 Task: Plan a team-building charity fundraising event for the 28th at 7:30 PM 8:00 PM.
Action: Mouse moved to (45, 67)
Screenshot: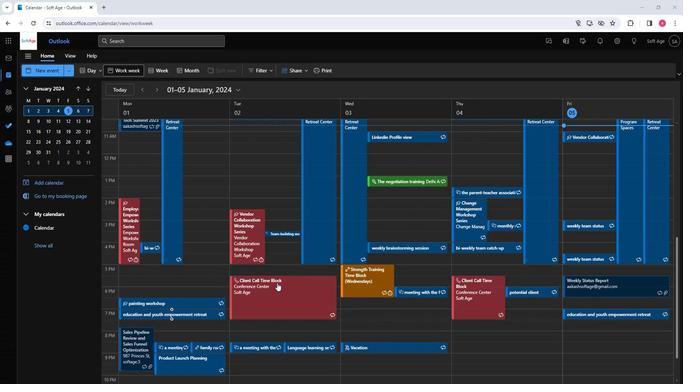
Action: Mouse pressed left at (45, 67)
Screenshot: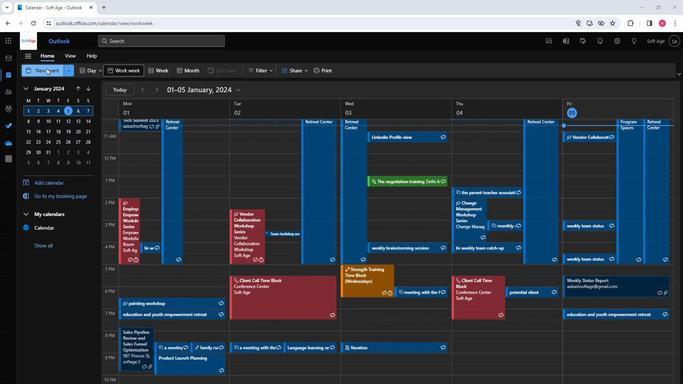 
Action: Mouse moved to (180, 177)
Screenshot: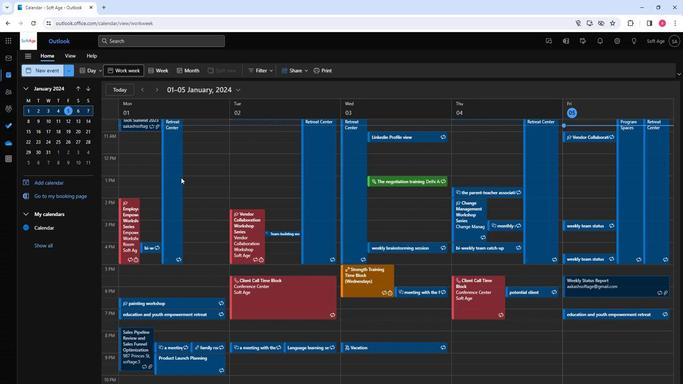 
Action: Key pressed <Key.shift>Team-<Key.shift>BUild<Key.backspace><Key.backspace><Key.backspace><Key.backspace>uilding<Key.space><Key.shift>Charity<Key.space><Key.shift>fundraising<Key.space><Key.shift><Key.shift><Key.shift><Key.shift><Key.shift><Key.shift><Key.shift><Key.shift><Key.shift><Key.shift><Key.shift><Key.shift><Key.shift>Event
Screenshot: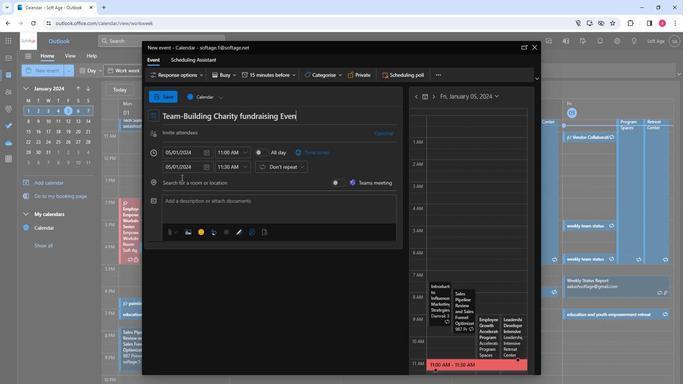 
Action: Mouse moved to (234, 135)
Screenshot: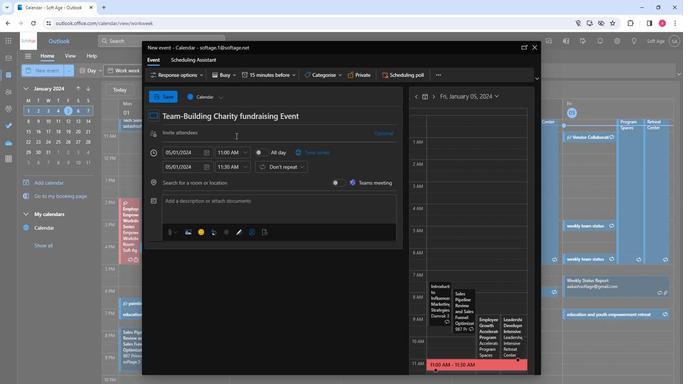 
Action: Key pressed <Key.backspace>
Screenshot: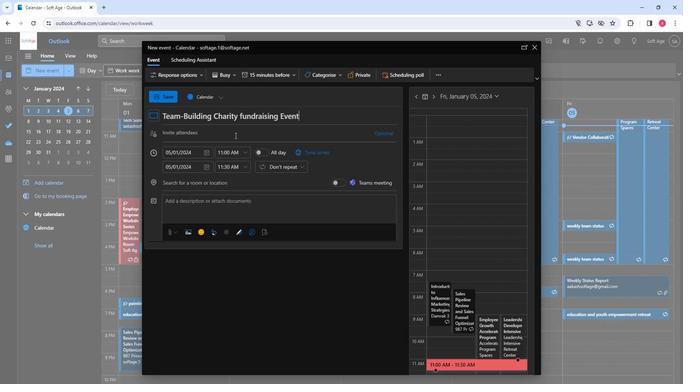 
Action: Mouse moved to (231, 132)
Screenshot: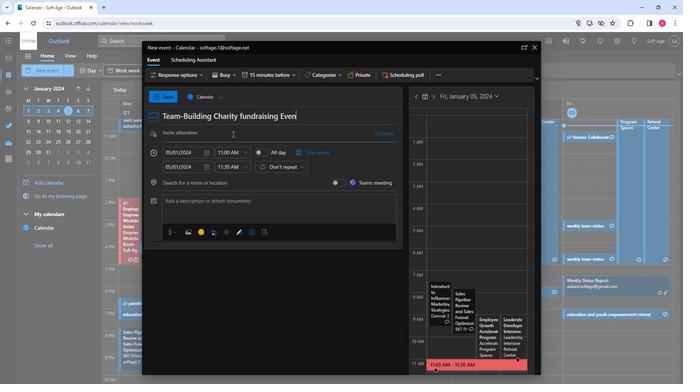 
Action: Key pressed <Key.backspace><Key.backspace><Key.backspace><Key.backspace>
Screenshot: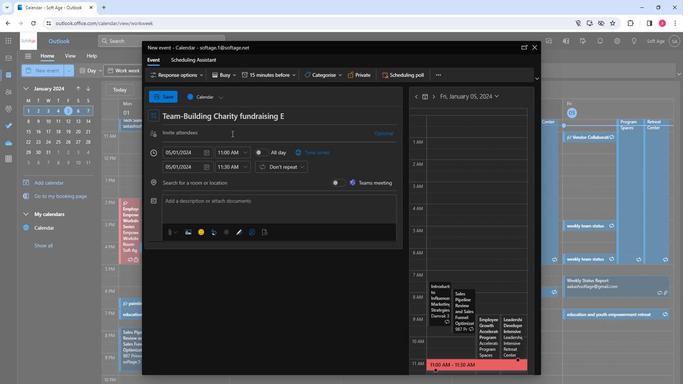
Action: Mouse pressed left at (231, 132)
Screenshot: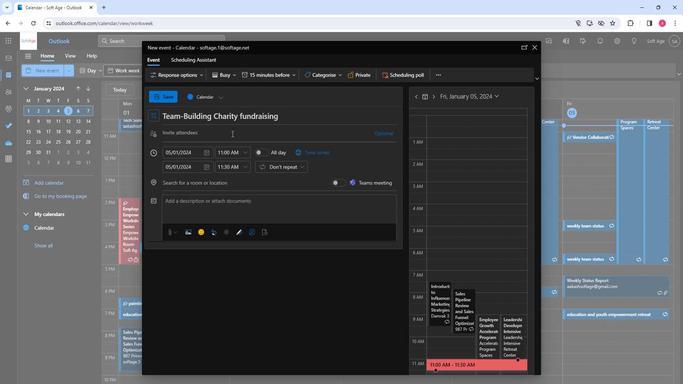 
Action: Key pressed so
Screenshot: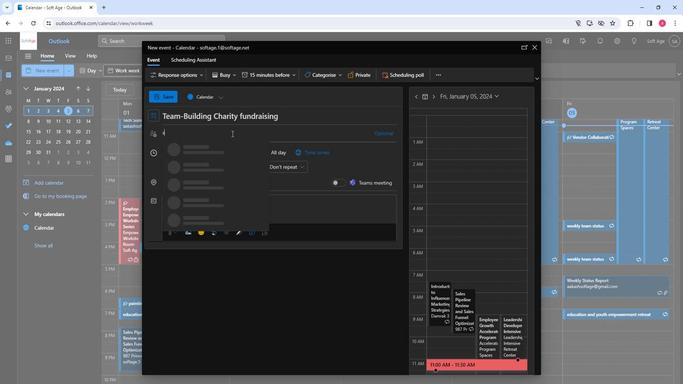 
Action: Mouse moved to (191, 149)
Screenshot: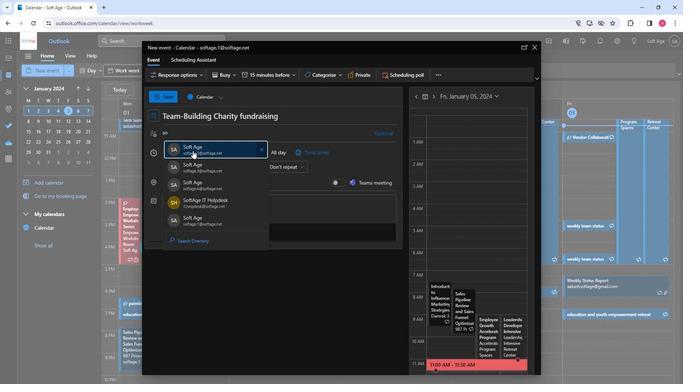 
Action: Mouse pressed left at (191, 149)
Screenshot: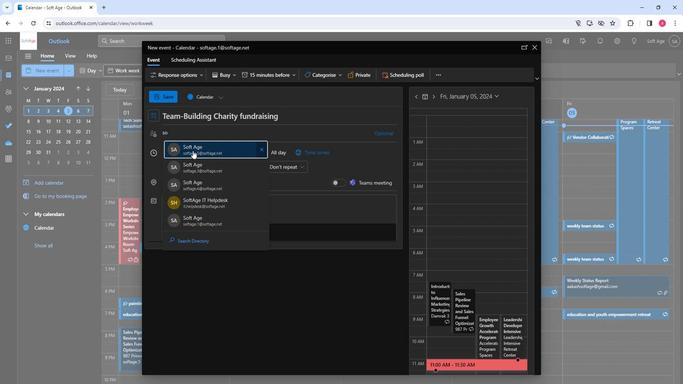 
Action: Mouse moved to (192, 150)
Screenshot: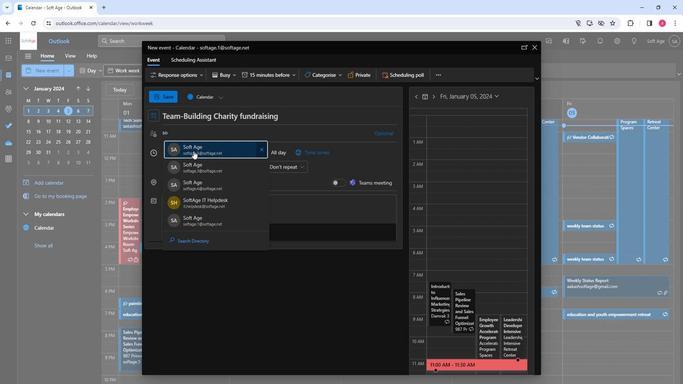 
Action: Key pressed so
Screenshot: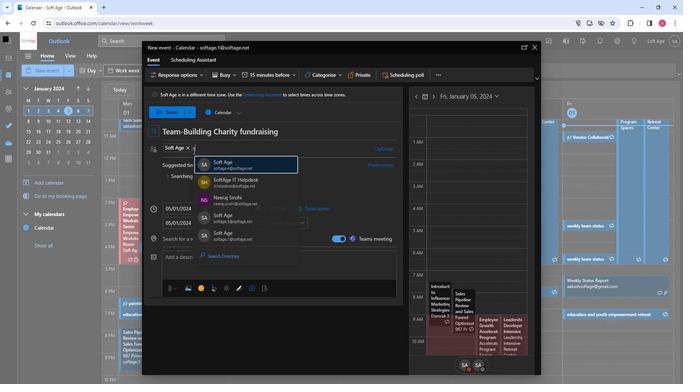 
Action: Mouse moved to (222, 184)
Screenshot: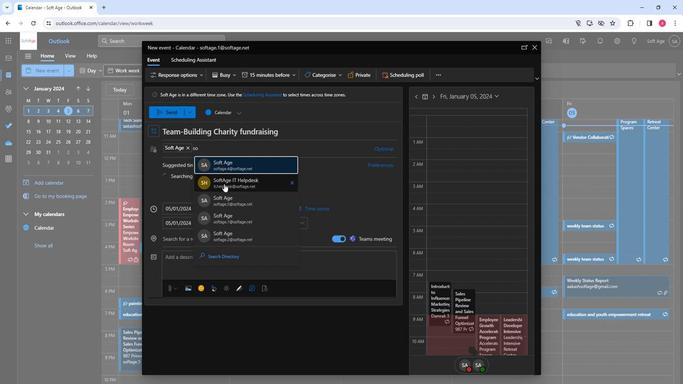 
Action: Mouse pressed left at (222, 184)
Screenshot: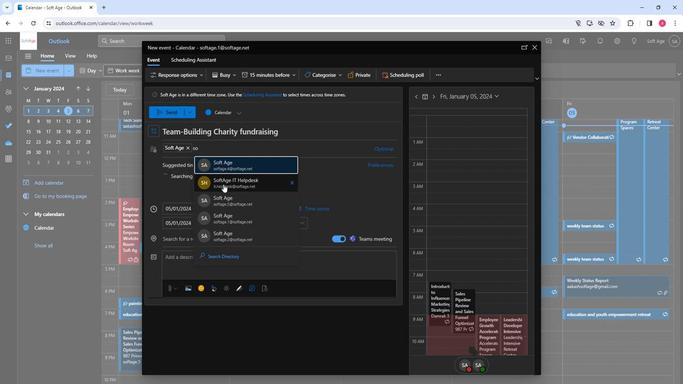
Action: Mouse moved to (252, 147)
Screenshot: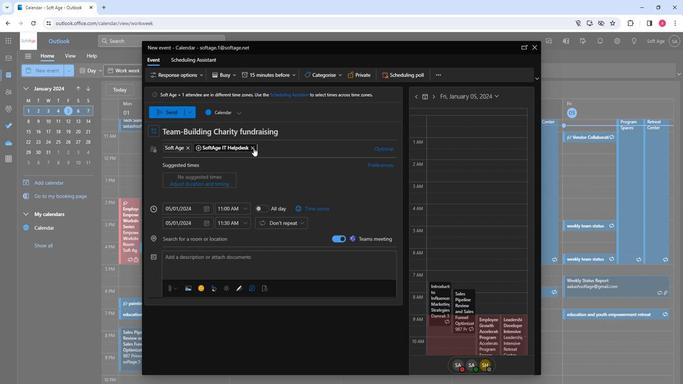 
Action: Mouse pressed left at (252, 147)
Screenshot: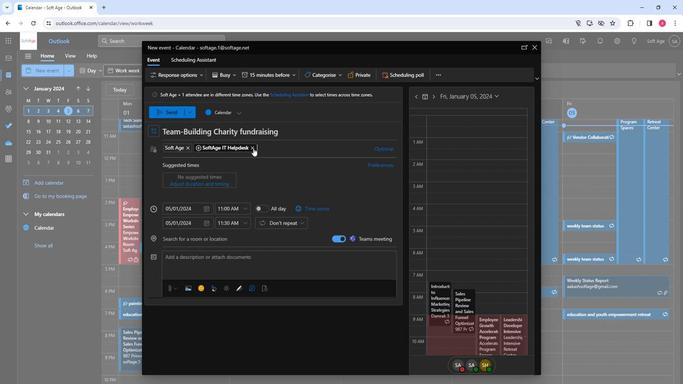 
Action: Mouse moved to (252, 148)
Screenshot: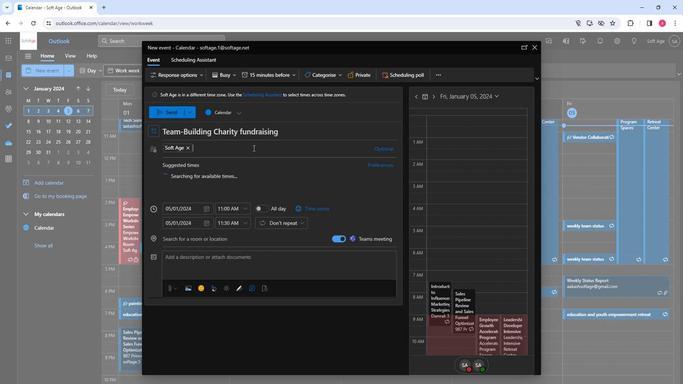 
Action: Key pressed so
Screenshot: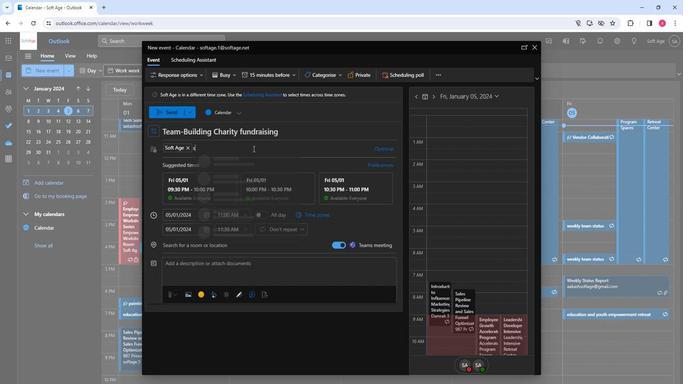 
Action: Mouse moved to (243, 183)
Screenshot: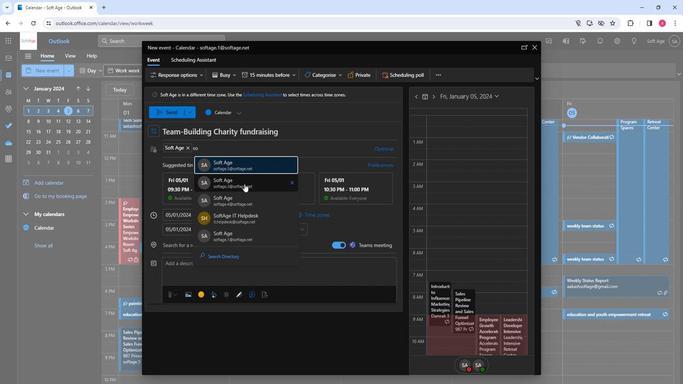 
Action: Mouse pressed left at (243, 183)
Screenshot: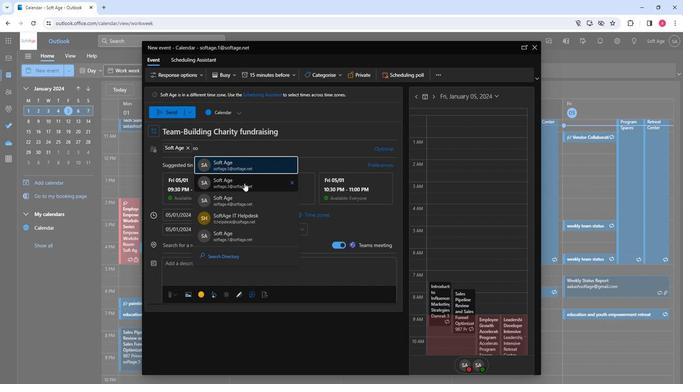 
Action: Mouse moved to (243, 184)
Screenshot: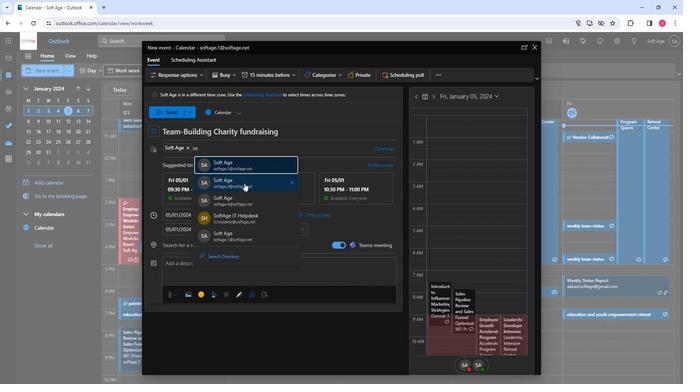 
Action: Key pressed so
Screenshot: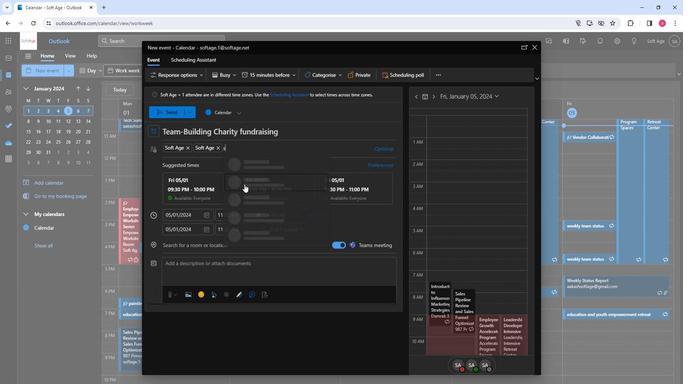 
Action: Mouse moved to (256, 196)
Screenshot: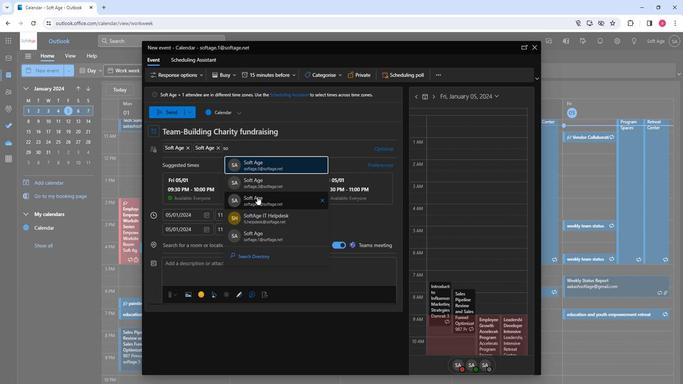 
Action: Mouse pressed left at (256, 196)
Screenshot: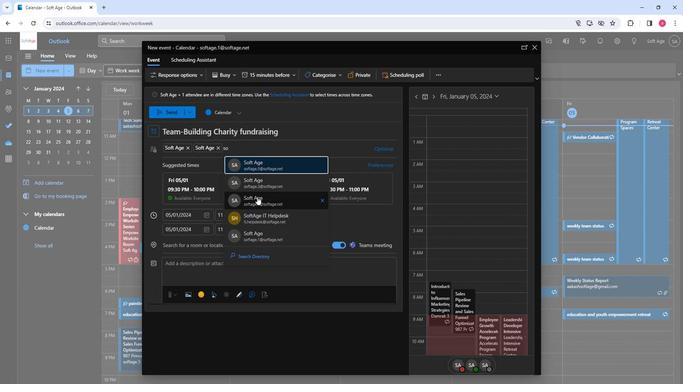
Action: Mouse moved to (204, 211)
Screenshot: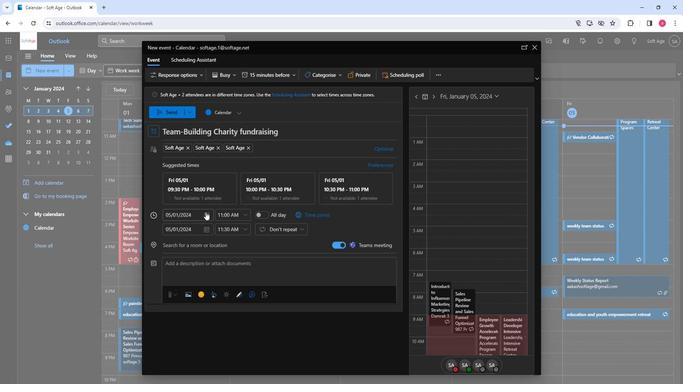 
Action: Mouse pressed left at (204, 211)
Screenshot: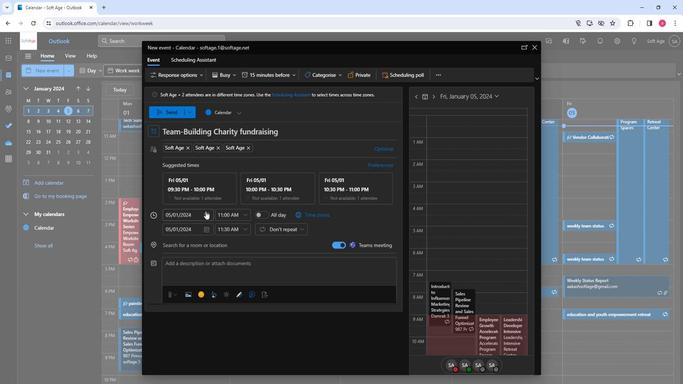 
Action: Mouse moved to (227, 282)
Screenshot: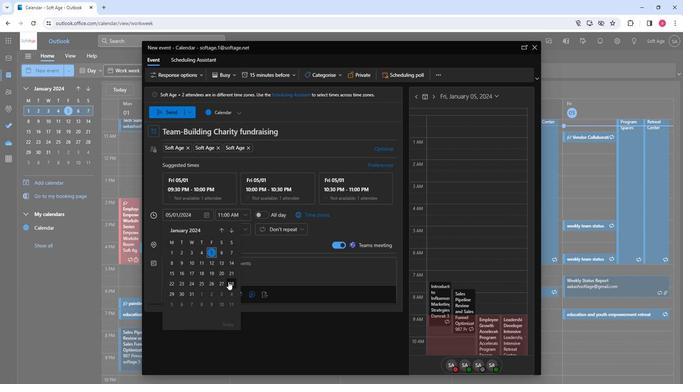 
Action: Mouse pressed left at (227, 282)
Screenshot: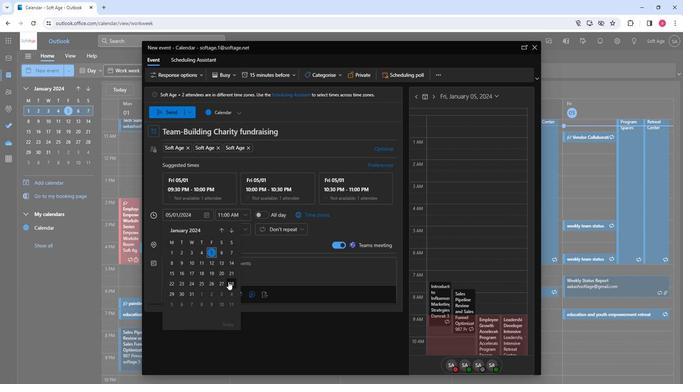 
Action: Mouse moved to (243, 211)
Screenshot: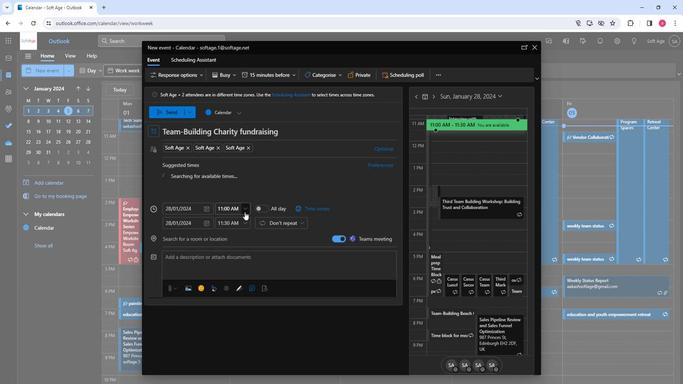 
Action: Mouse pressed left at (243, 211)
Screenshot: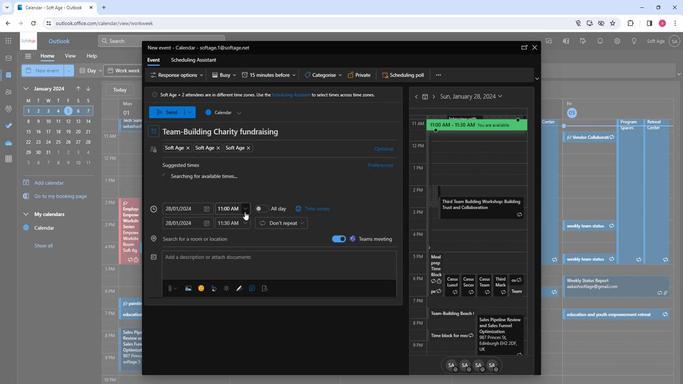 
Action: Mouse moved to (236, 244)
Screenshot: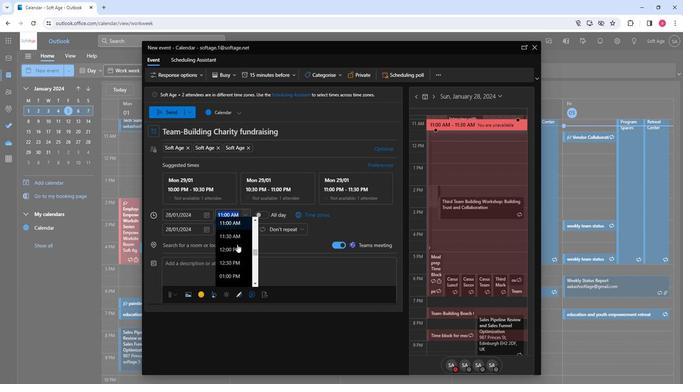 
Action: Mouse scrolled (236, 244) with delta (0, 0)
Screenshot: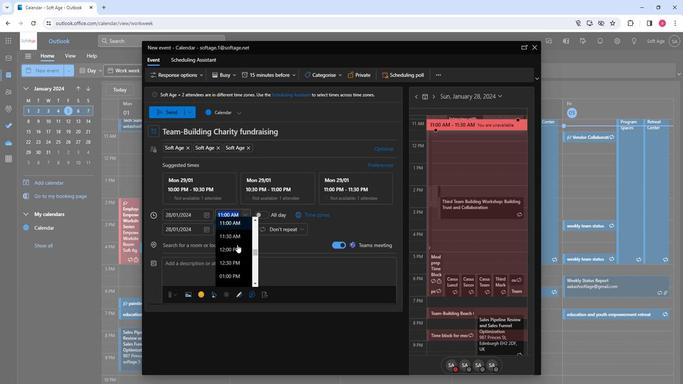 
Action: Mouse scrolled (236, 244) with delta (0, 0)
Screenshot: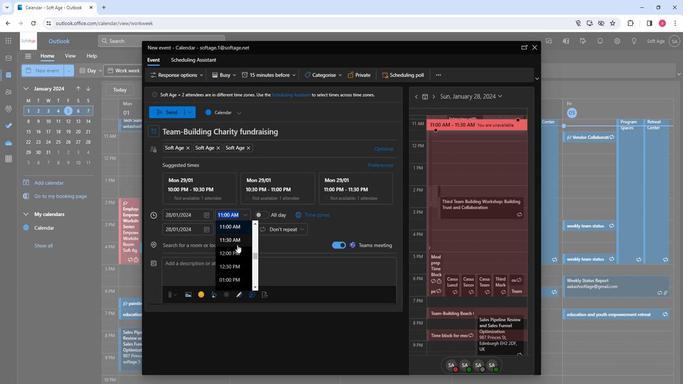 
Action: Mouse moved to (231, 254)
Screenshot: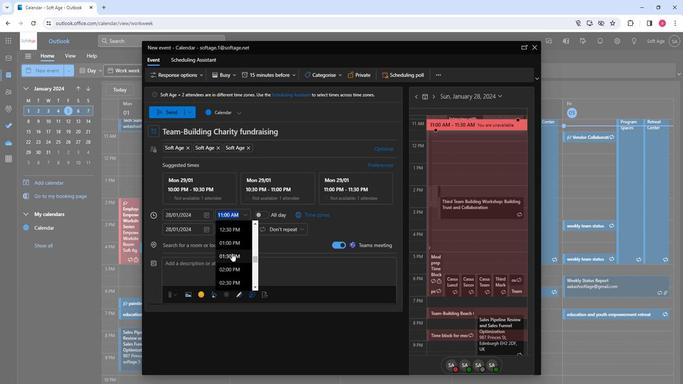 
Action: Mouse scrolled (231, 253) with delta (0, 0)
Screenshot: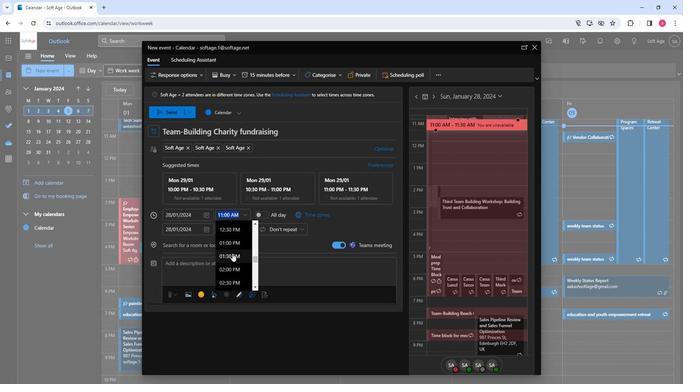 
Action: Mouse scrolled (231, 253) with delta (0, 0)
Screenshot: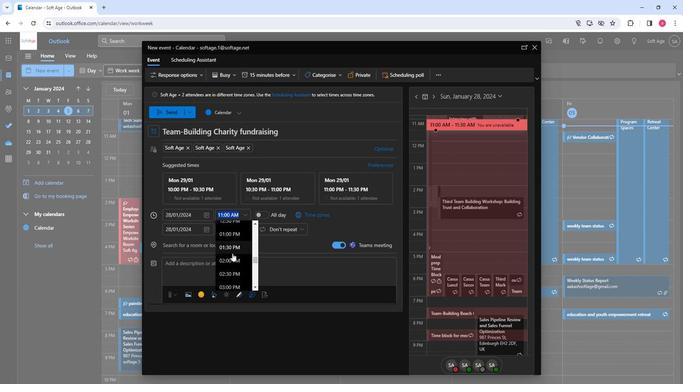 
Action: Mouse moved to (232, 251)
Screenshot: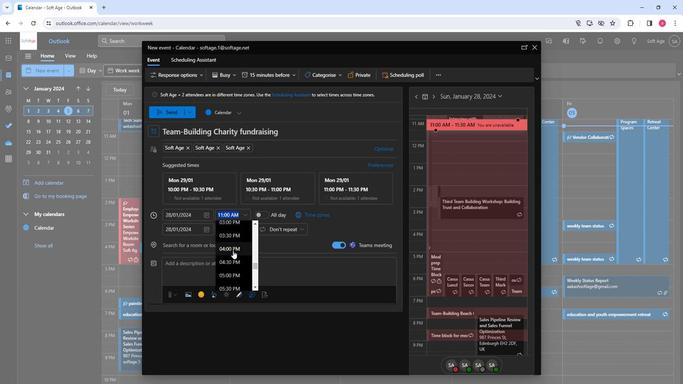 
Action: Mouse scrolled (232, 250) with delta (0, 0)
Screenshot: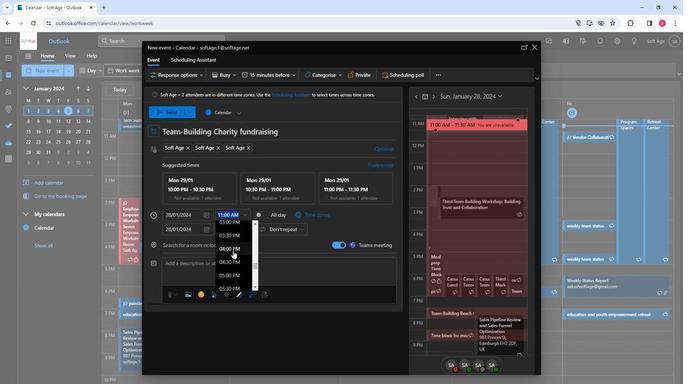 
Action: Mouse scrolled (232, 250) with delta (0, 0)
Screenshot: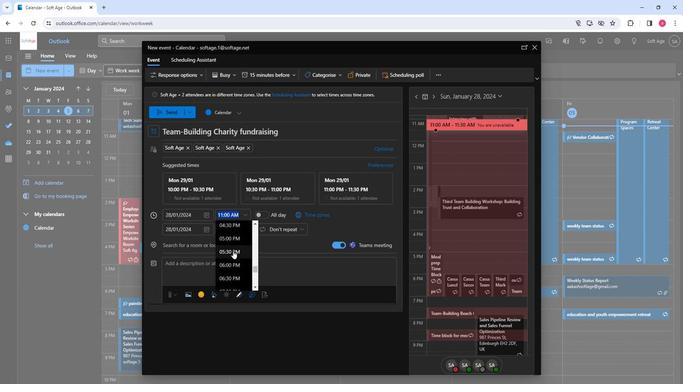 
Action: Mouse moved to (229, 268)
Screenshot: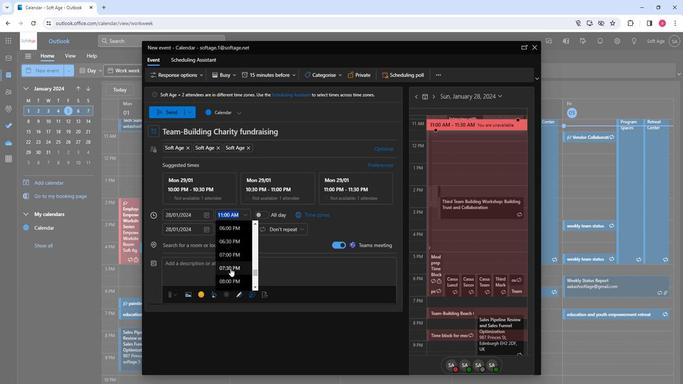 
Action: Mouse pressed left at (229, 268)
Screenshot: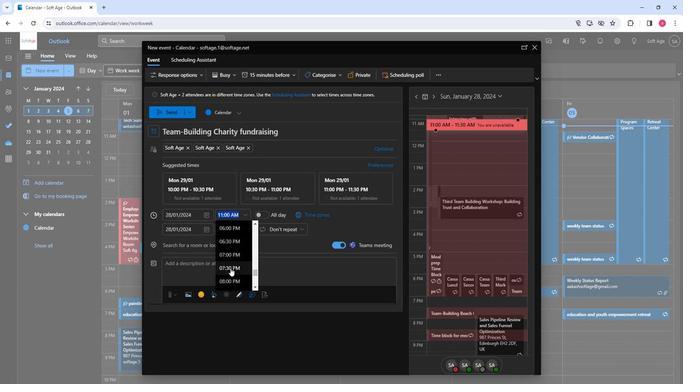 
Action: Mouse moved to (209, 247)
Screenshot: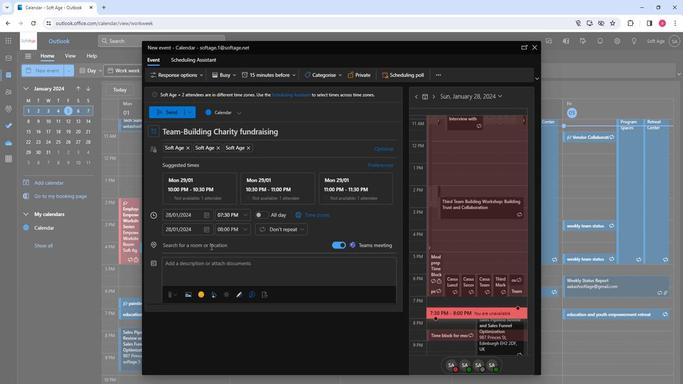 
Action: Mouse pressed left at (209, 247)
Screenshot: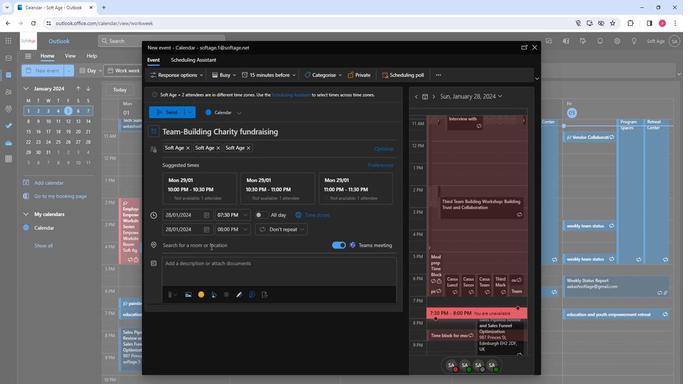 
Action: Key pressed so<Key.backspace>
Screenshot: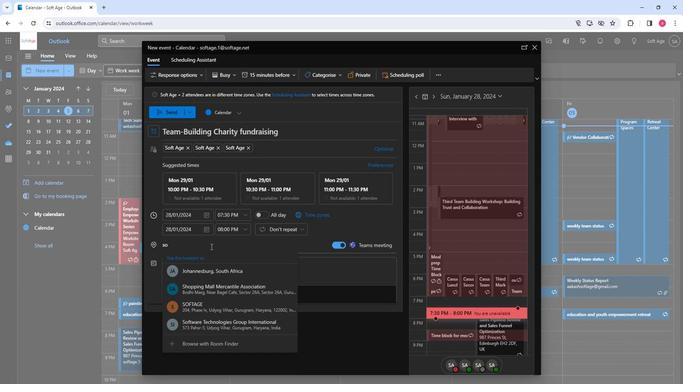 
Action: Mouse moved to (211, 247)
Screenshot: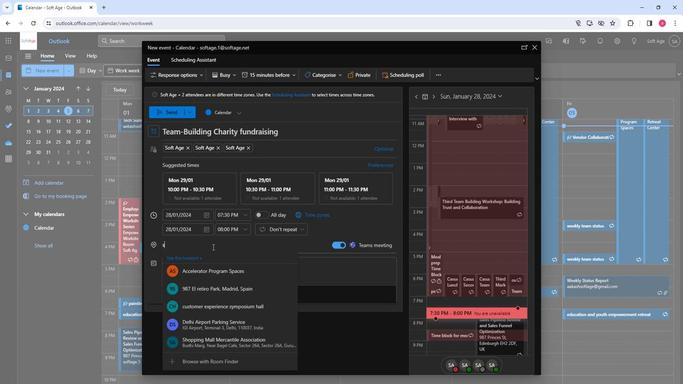 
Action: Key pressed <Key.backspace>
Screenshot: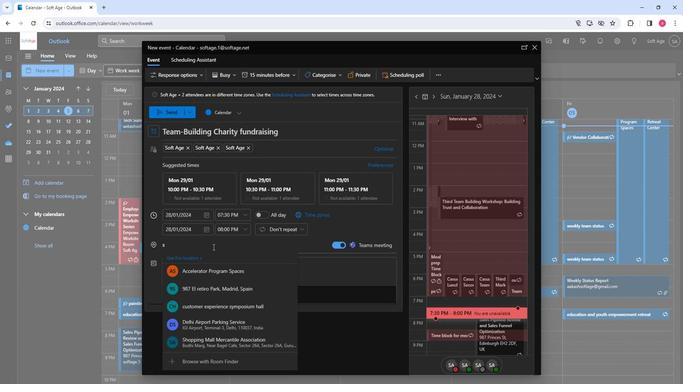
Action: Mouse moved to (219, 307)
Screenshot: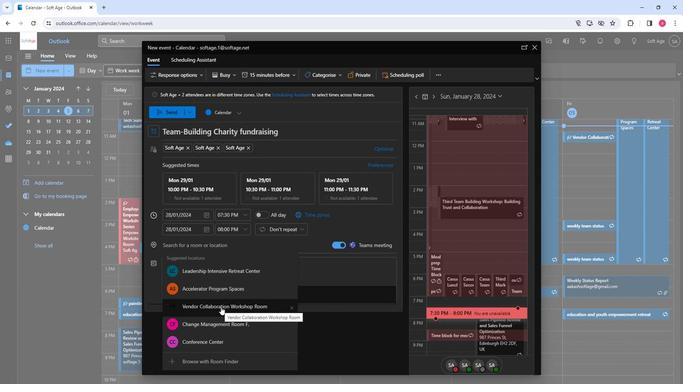 
Action: Mouse pressed left at (219, 307)
Screenshot: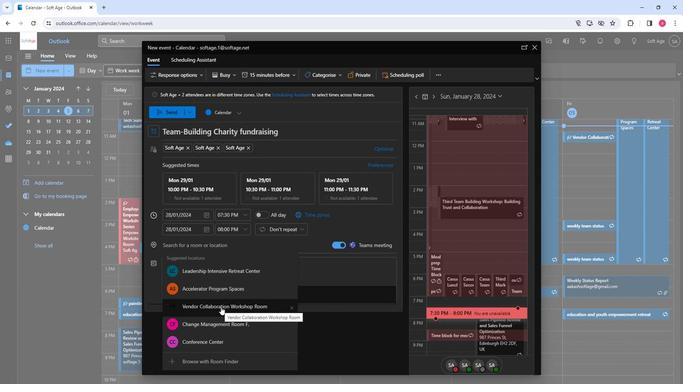
Action: Mouse moved to (198, 258)
Screenshot: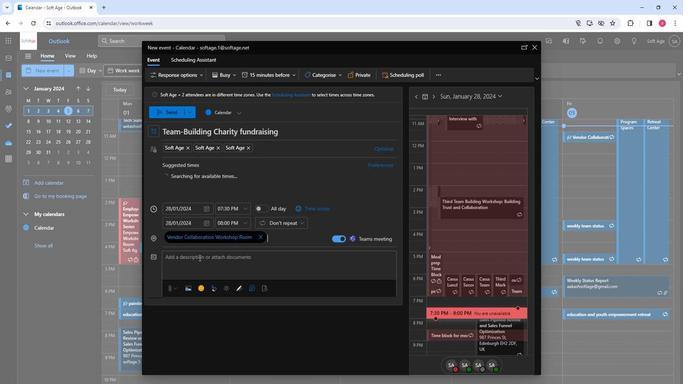 
Action: Mouse pressed left at (198, 258)
Screenshot: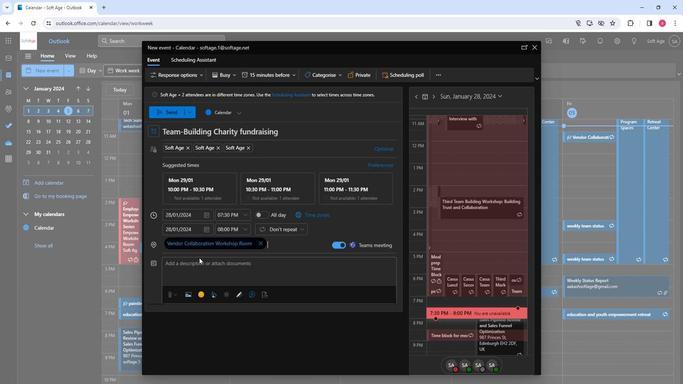 
Action: Mouse moved to (186, 268)
Screenshot: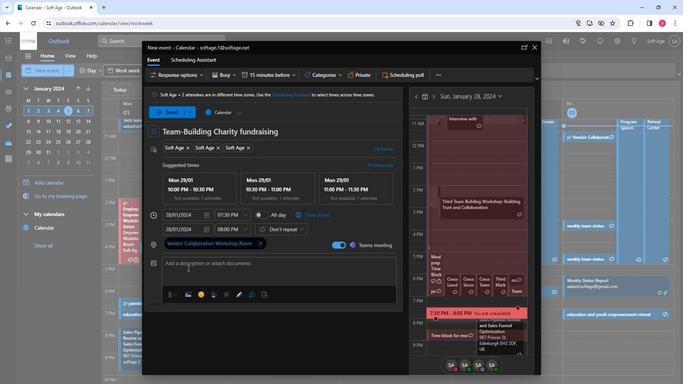 
Action: Mouse pressed left at (186, 268)
Screenshot: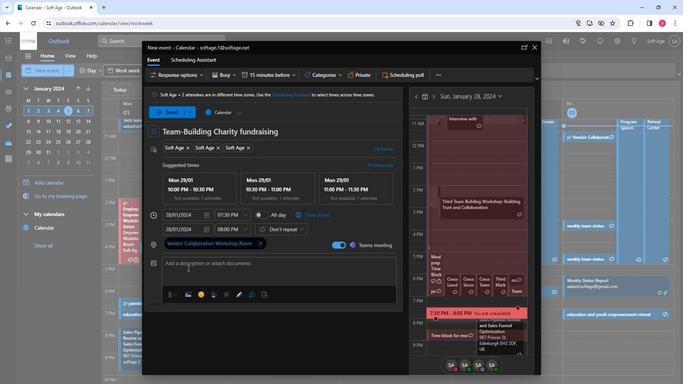 
Action: Mouse moved to (186, 268)
Screenshot: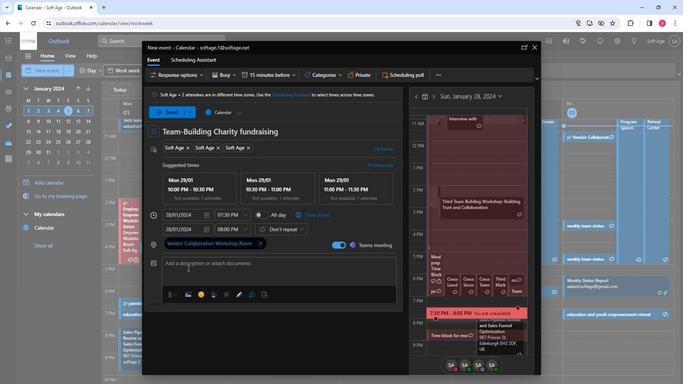 
Action: Key pressed <Key.shift>Empower<Key.space>your<Key.space>team<Key.space>and<Key.space>make<Key.space>a<Key.space>difference<Key.space>with<Key.space>a<Key.space>charity<Key.space>fundraising<Key.space>event<Key.shift>
Screenshot: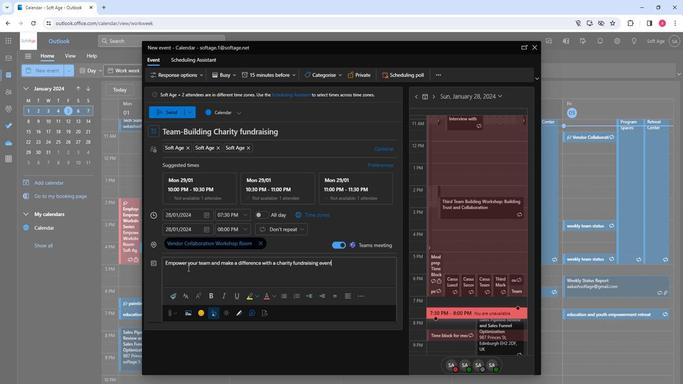 
Action: Mouse moved to (184, 267)
Screenshot: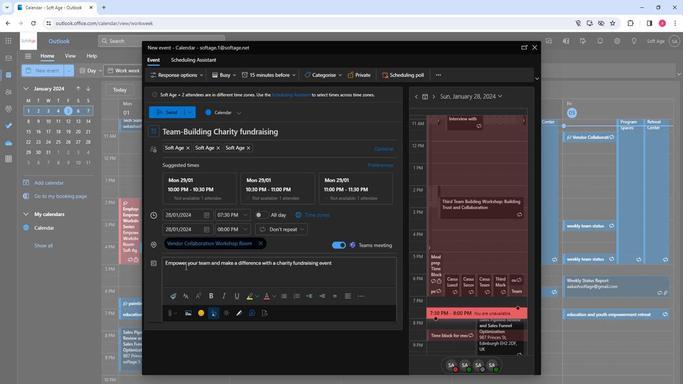 
Action: Key pressed !<Key.space><Key.shift>Strengthen<Key.space>bonds<Key.space>while<Key.space>collaboratively<Key.space>raising<Key.space>funds<Key.space>for<Key.space>a<Key.space>meaningful<Key.space>cause,<Key.space>fostering<Key.space>a<Key.space>sense<Key.space>of<Key.space>purpose<Key.space>and<Key.space>unity.
Screenshot: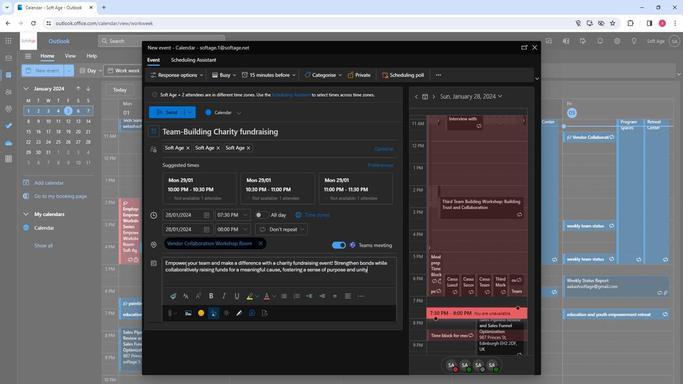 
Action: Mouse moved to (209, 270)
Screenshot: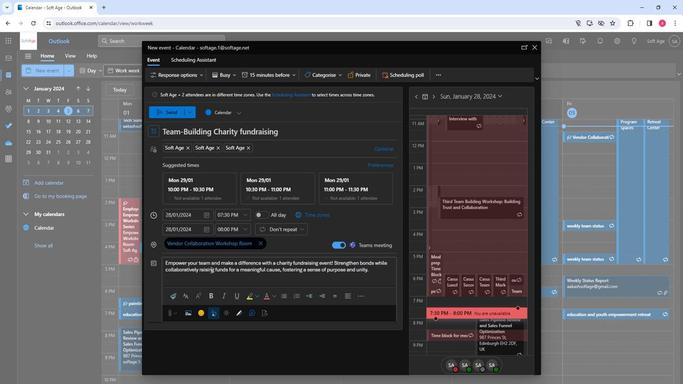 
Action: Mouse pressed left at (209, 270)
Screenshot: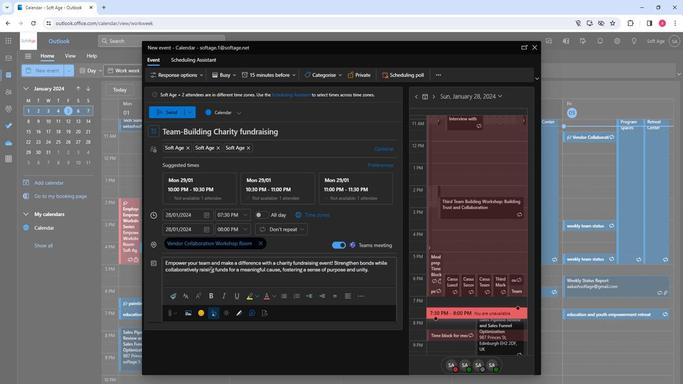 
Action: Mouse pressed left at (209, 270)
Screenshot: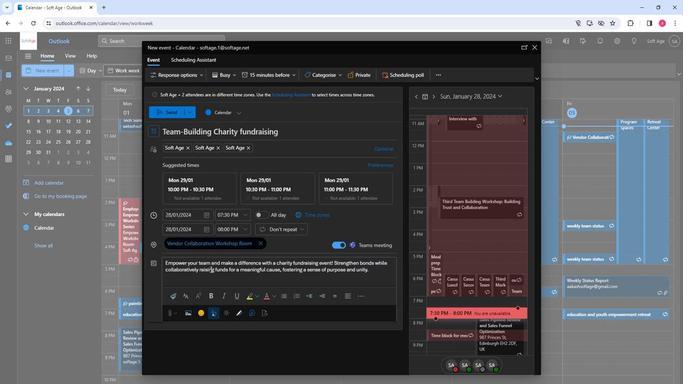 
Action: Mouse pressed left at (209, 270)
Screenshot: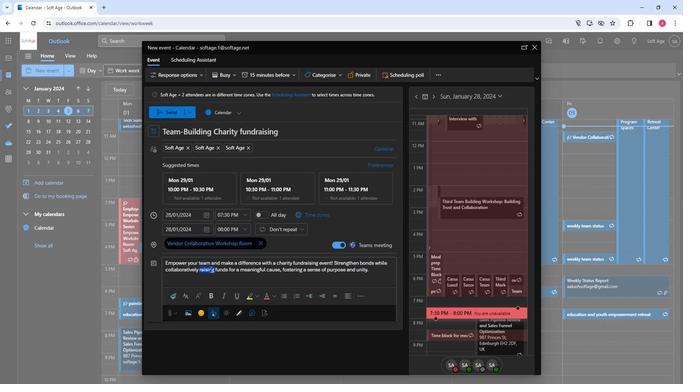 
Action: Mouse pressed left at (209, 270)
Screenshot: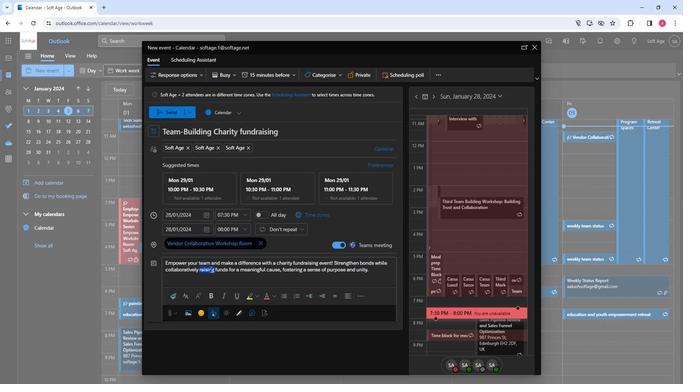 
Action: Mouse moved to (186, 298)
Screenshot: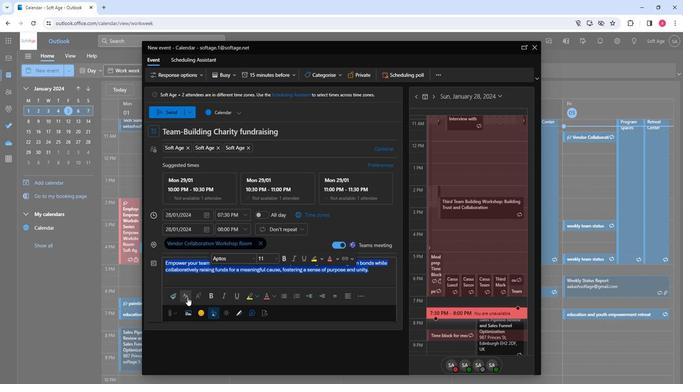 
Action: Mouse pressed left at (186, 298)
Screenshot: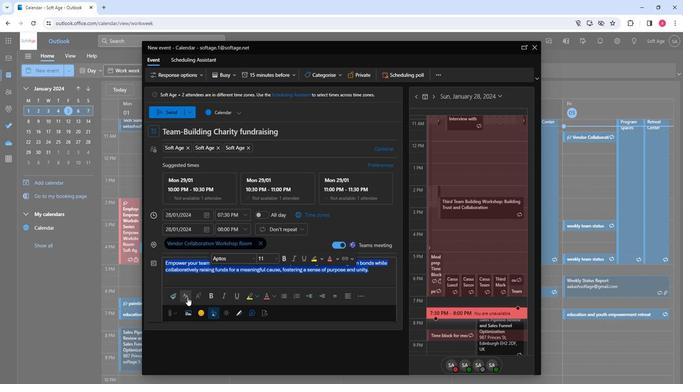 
Action: Mouse moved to (219, 259)
Screenshot: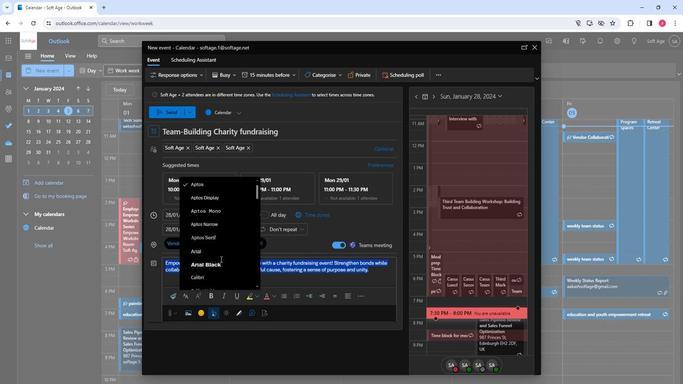 
Action: Mouse scrolled (219, 259) with delta (0, 0)
Screenshot: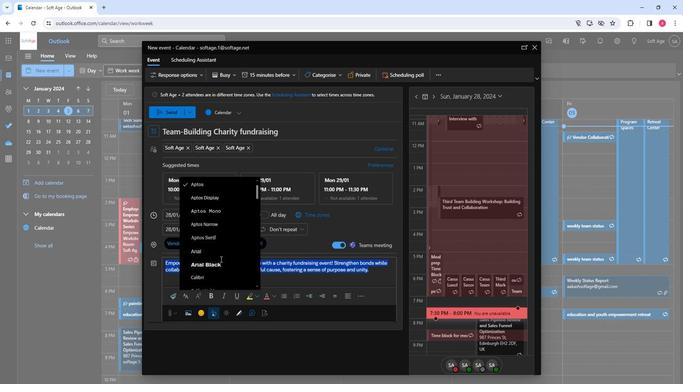 
Action: Mouse scrolled (219, 259) with delta (0, 0)
Screenshot: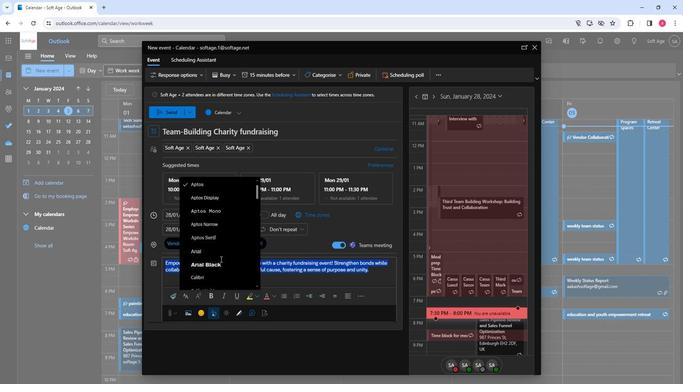 
Action: Mouse moved to (220, 258)
Screenshot: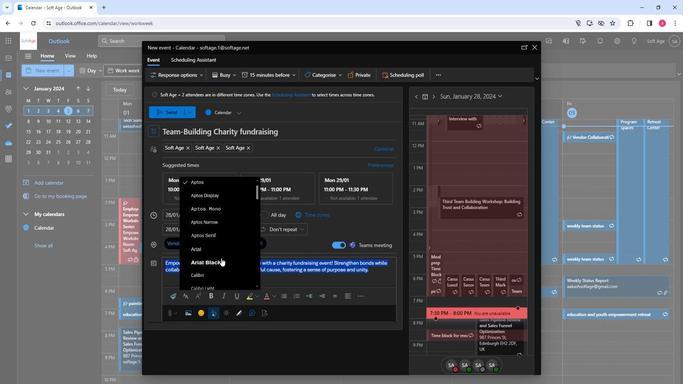 
Action: Mouse scrolled (220, 258) with delta (0, 0)
Screenshot: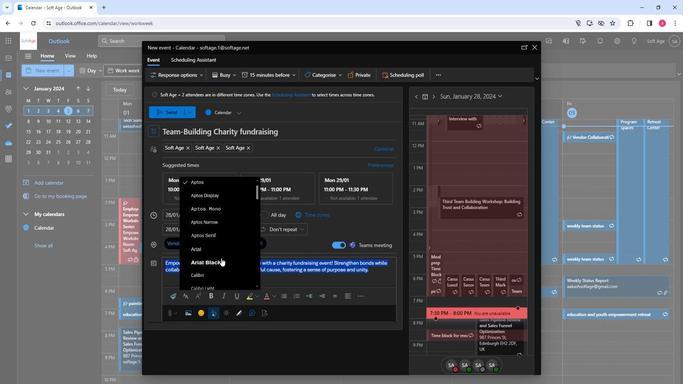 
Action: Mouse moved to (209, 235)
Screenshot: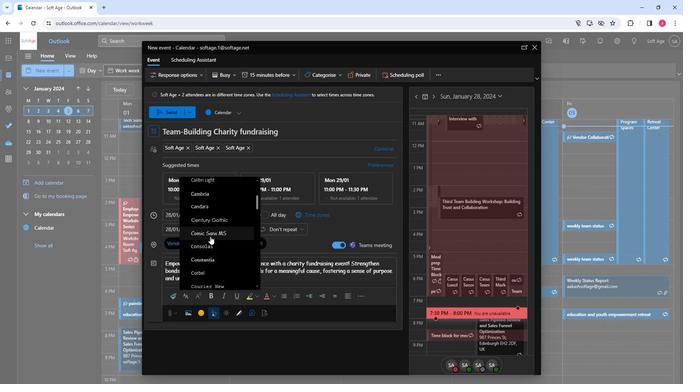 
Action: Mouse pressed left at (209, 235)
Screenshot: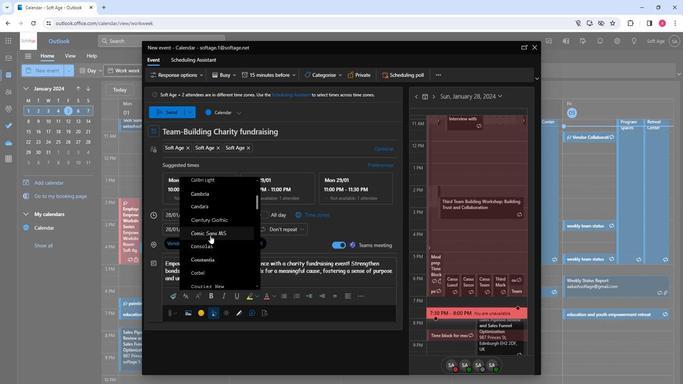 
Action: Mouse moved to (224, 293)
Screenshot: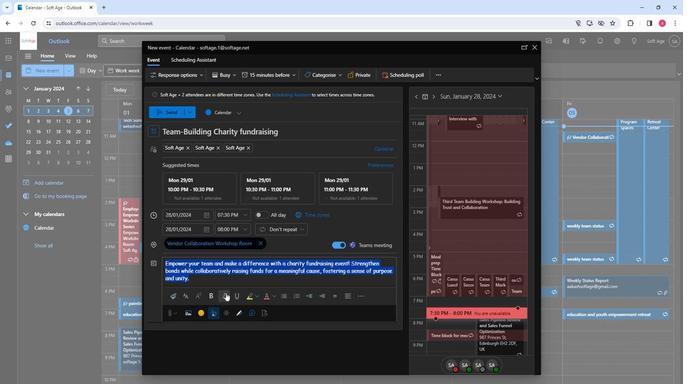 
Action: Mouse pressed left at (224, 293)
Screenshot: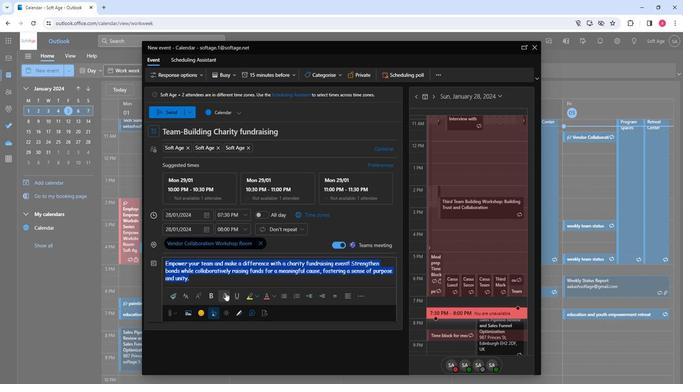 
Action: Mouse moved to (257, 294)
Screenshot: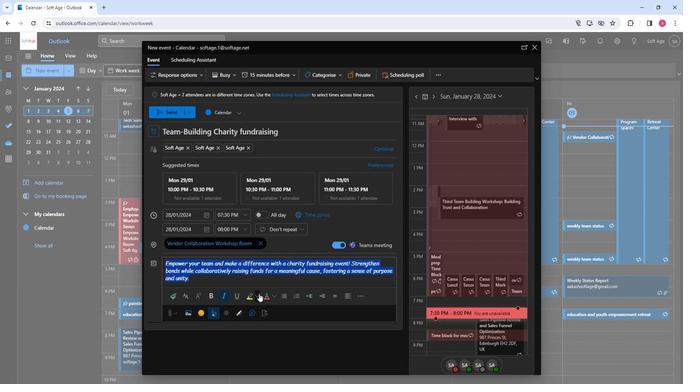
Action: Mouse pressed left at (257, 294)
Screenshot: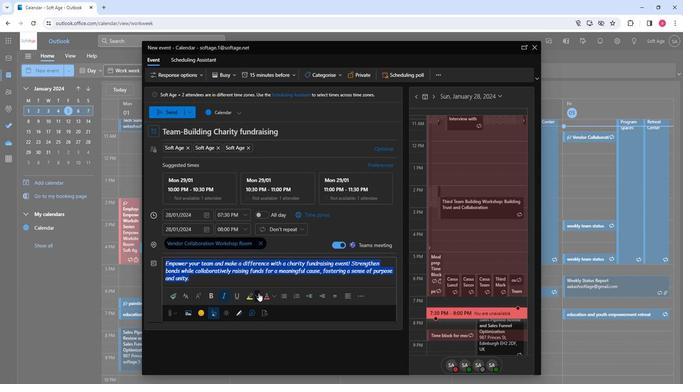 
Action: Mouse moved to (262, 310)
Screenshot: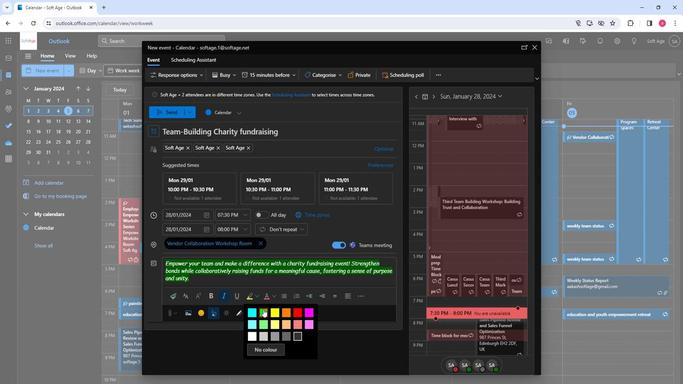 
Action: Mouse pressed left at (262, 310)
Screenshot: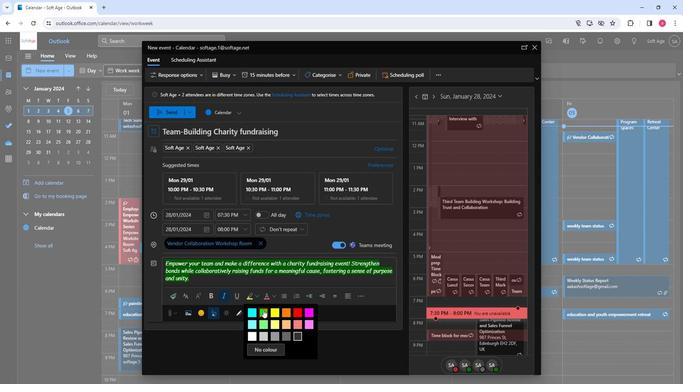 
Action: Mouse moved to (317, 295)
Screenshot: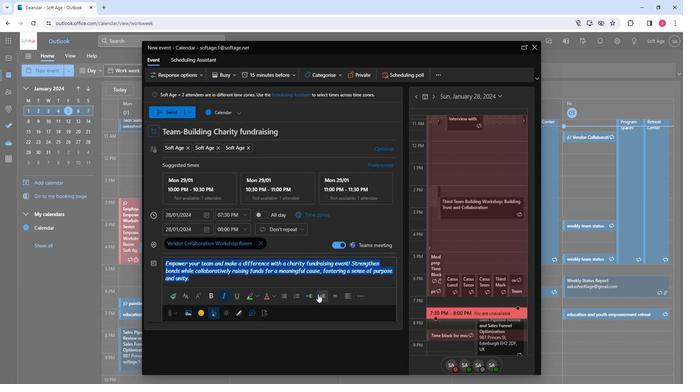 
Action: Mouse pressed left at (317, 295)
Screenshot: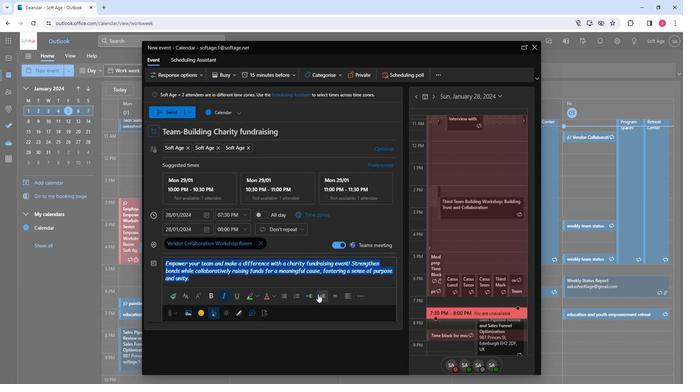 
Action: Mouse moved to (292, 282)
Screenshot: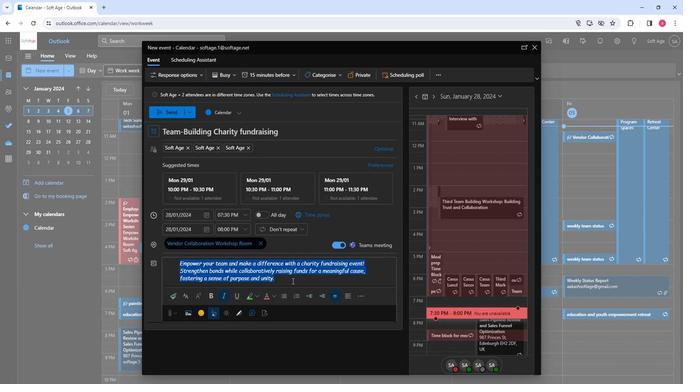
Action: Mouse pressed left at (292, 282)
Screenshot: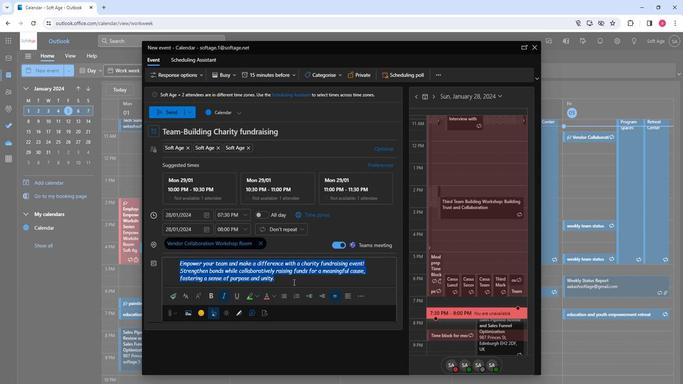 
Action: Mouse moved to (167, 110)
Screenshot: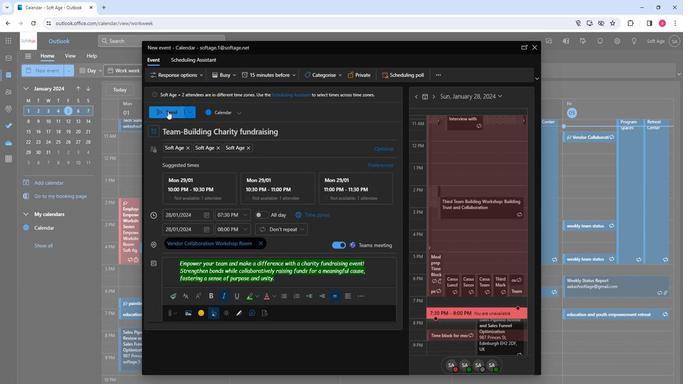
Action: Mouse pressed left at (167, 110)
Screenshot: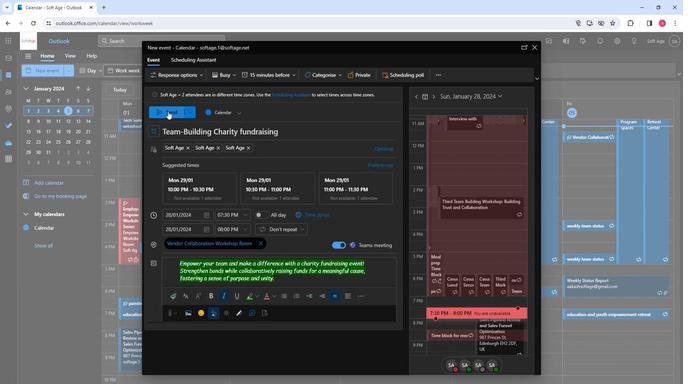 
Action: Mouse moved to (254, 256)
Screenshot: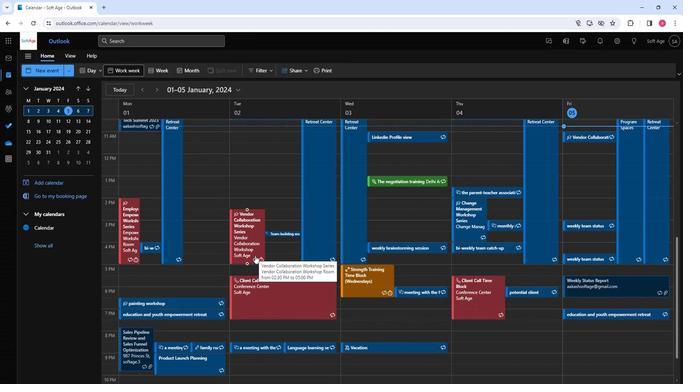 
